 Task: Send a message to an employee of Meta
Action: Mouse moved to (503, 49)
Screenshot: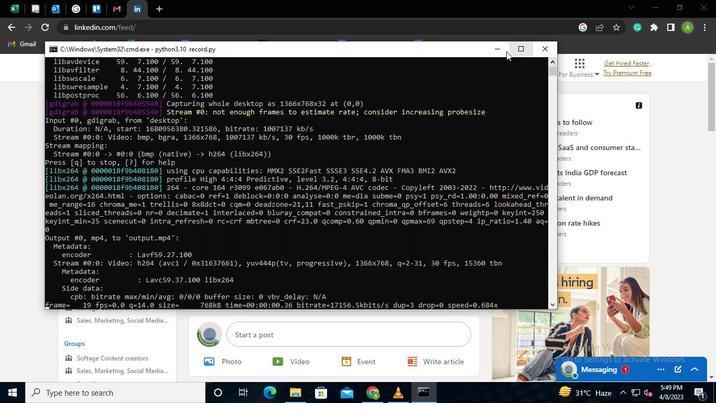 
Action: Mouse pressed left at (503, 49)
Screenshot: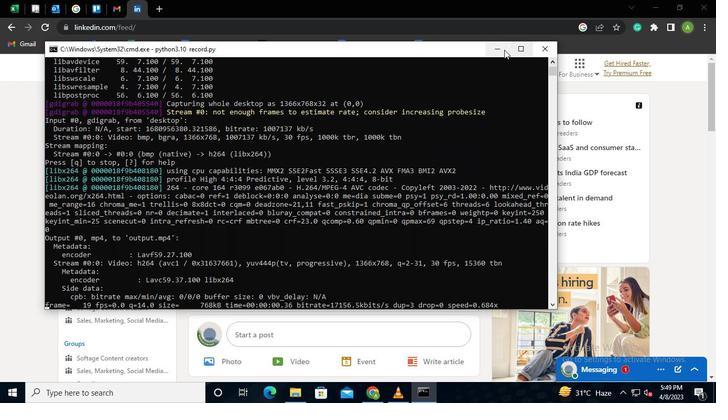 
Action: Mouse moved to (141, 66)
Screenshot: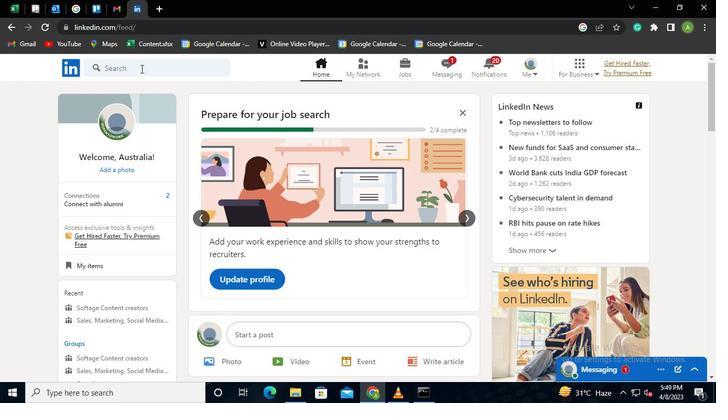 
Action: Mouse pressed left at (141, 66)
Screenshot: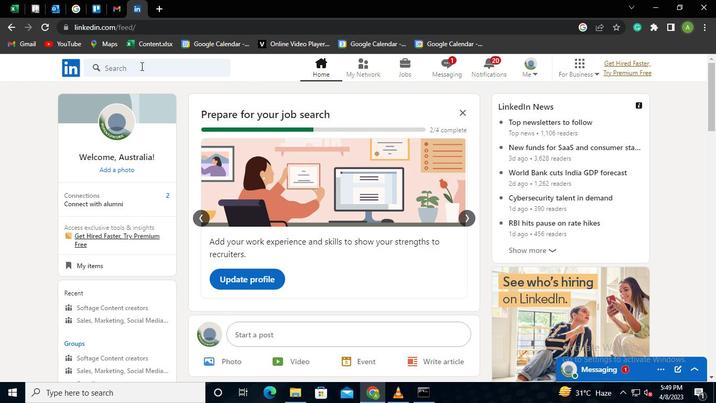 
Action: Mouse moved to (157, 109)
Screenshot: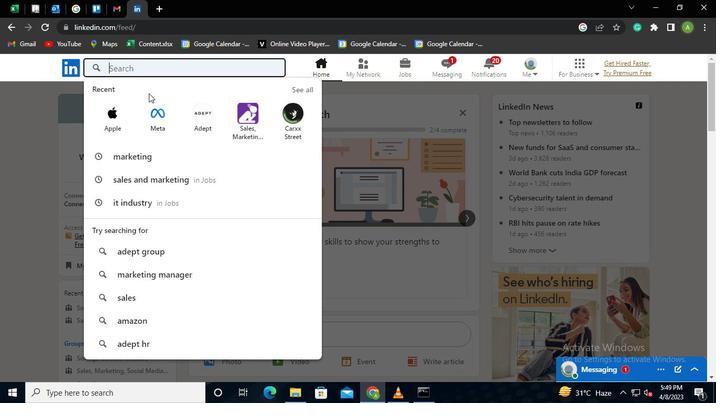 
Action: Mouse pressed left at (157, 109)
Screenshot: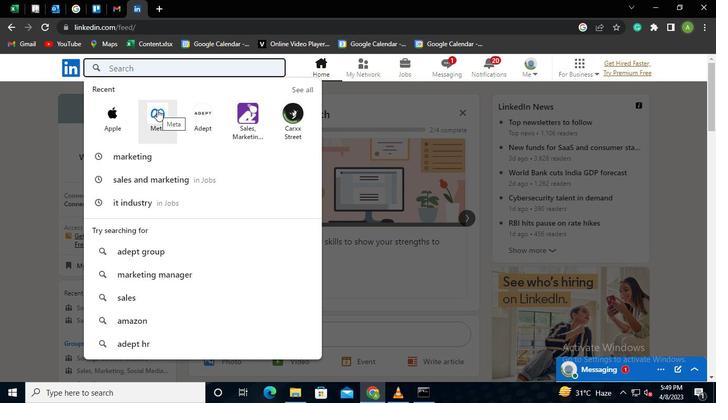 
Action: Mouse moved to (321, 293)
Screenshot: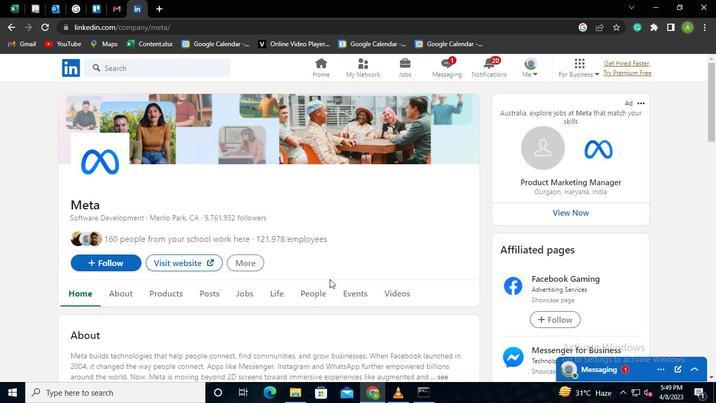 
Action: Mouse pressed left at (321, 293)
Screenshot: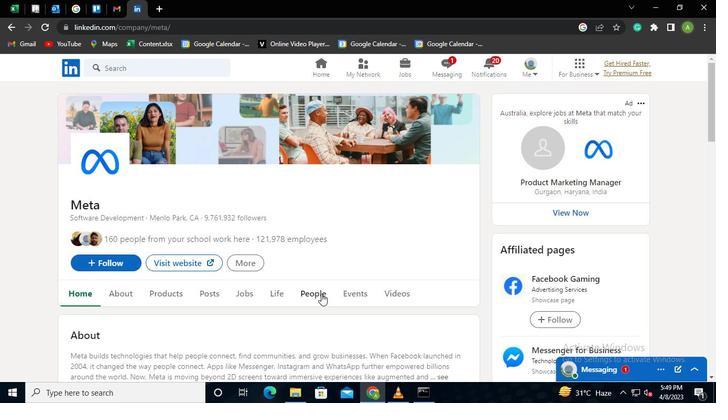 
Action: Mouse moved to (155, 202)
Screenshot: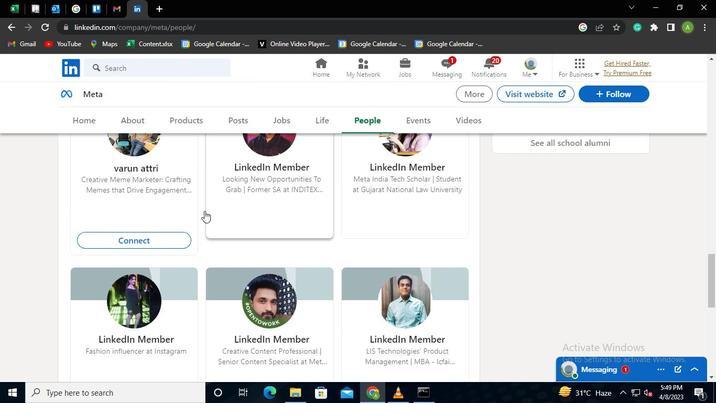 
Action: Mouse pressed left at (155, 202)
Screenshot: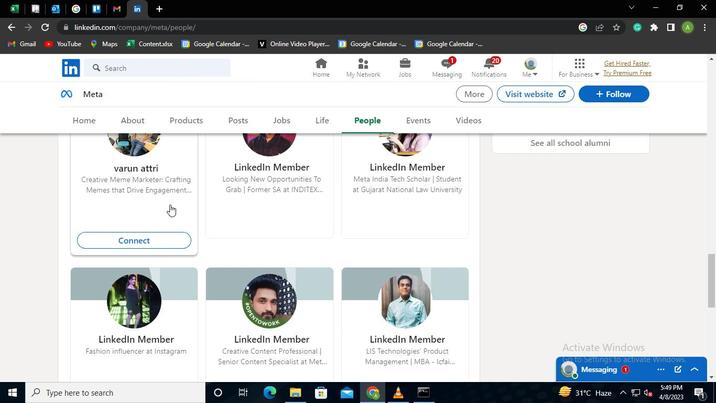 
Action: Mouse moved to (143, 152)
Screenshot: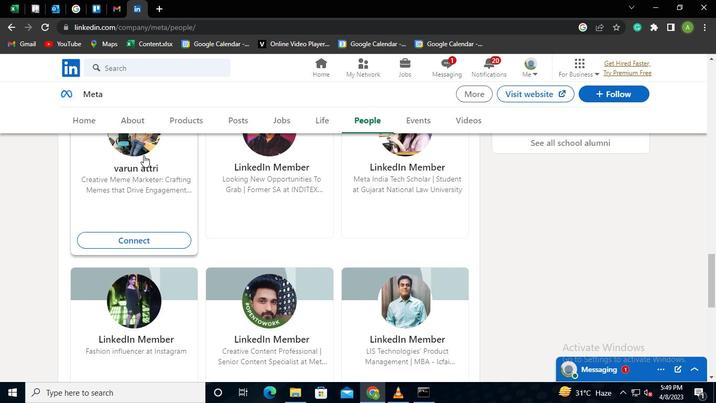 
Action: Mouse pressed left at (143, 152)
Screenshot: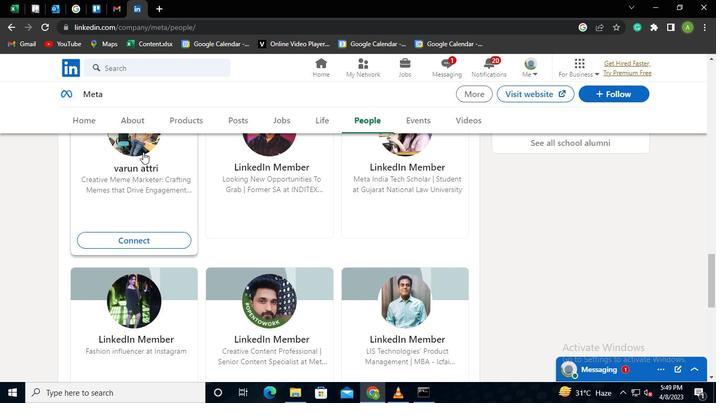 
Action: Mouse moved to (164, 207)
Screenshot: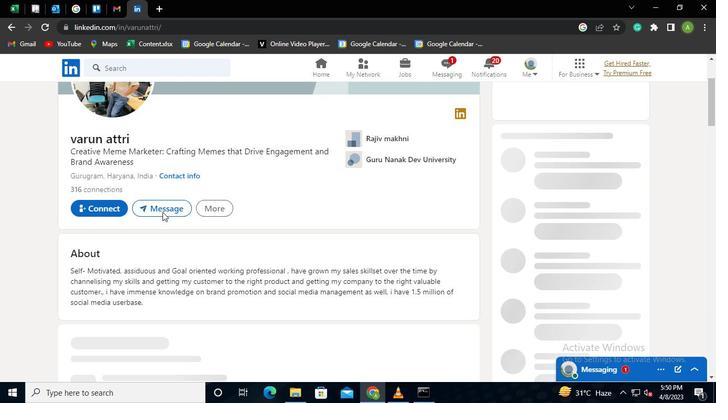 
Action: Mouse pressed left at (164, 207)
Screenshot: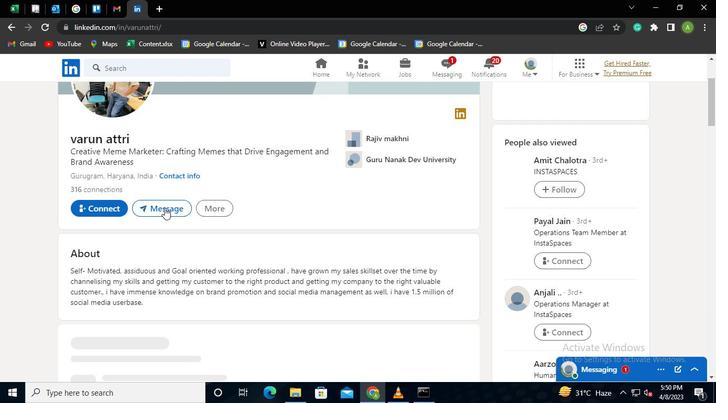 
Action: Mouse moved to (322, 183)
Screenshot: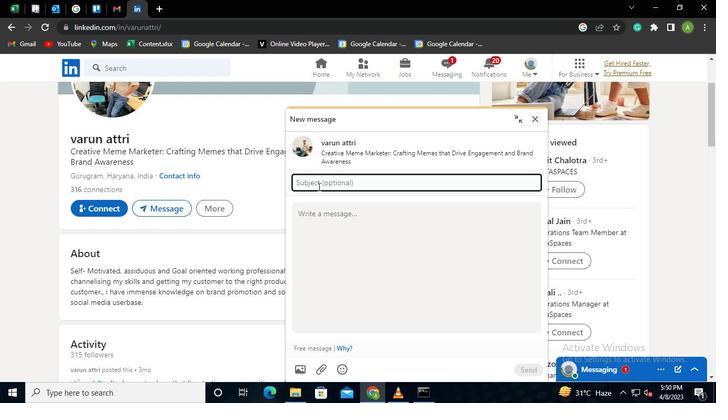 
Action: Mouse pressed left at (322, 183)
Screenshot: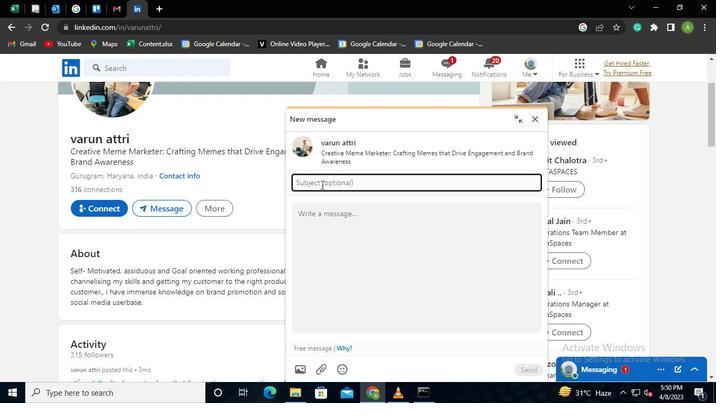 
Action: Mouse moved to (313, 178)
Screenshot: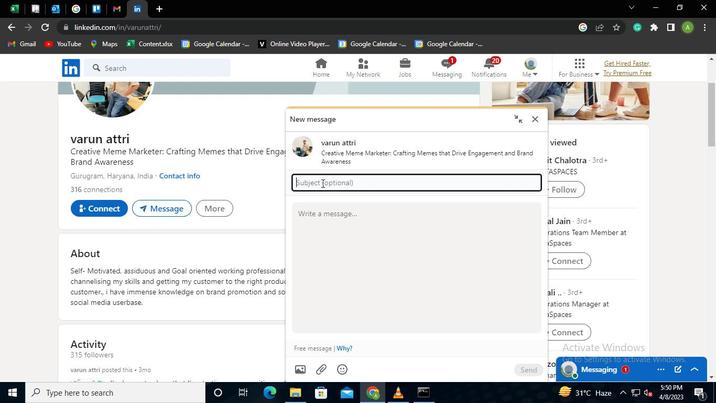 
Action: Keyboard Key.shift
Screenshot: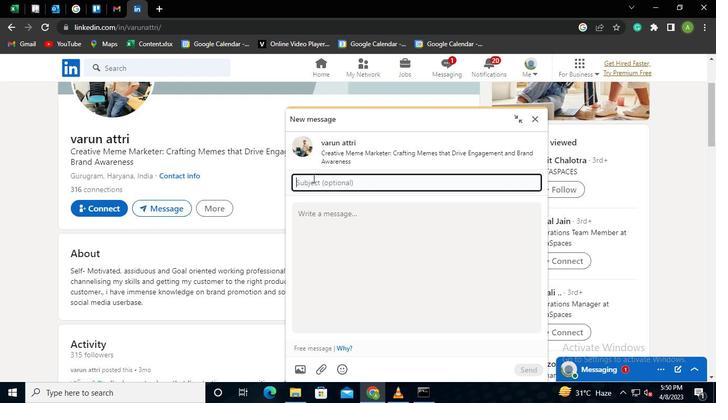 
Action: Keyboard T
Screenshot: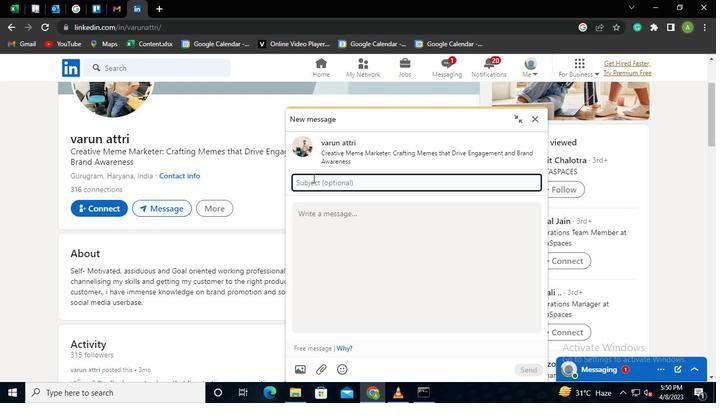 
Action: Keyboard o
Screenshot: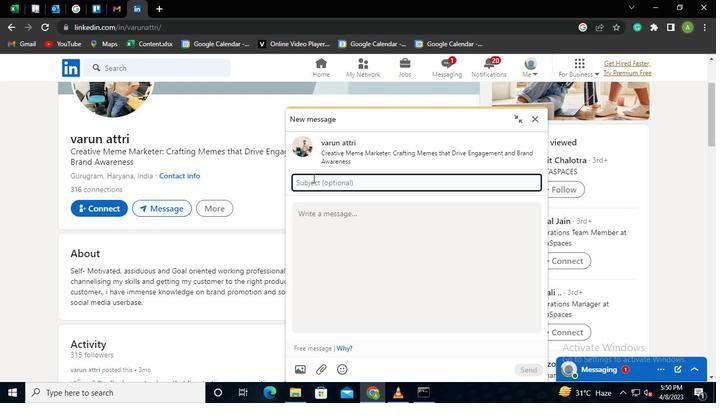 
Action: Keyboard Key.space
Screenshot: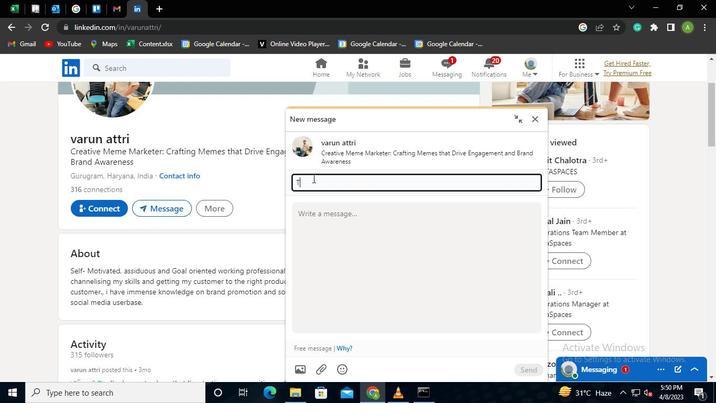 
Action: Keyboard k
Screenshot: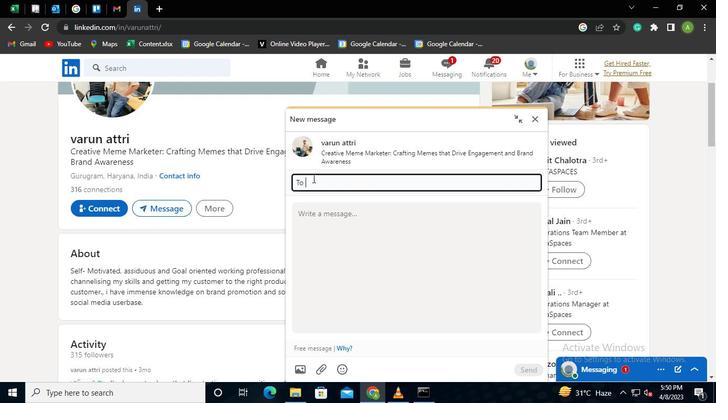 
Action: Keyboard n
Screenshot: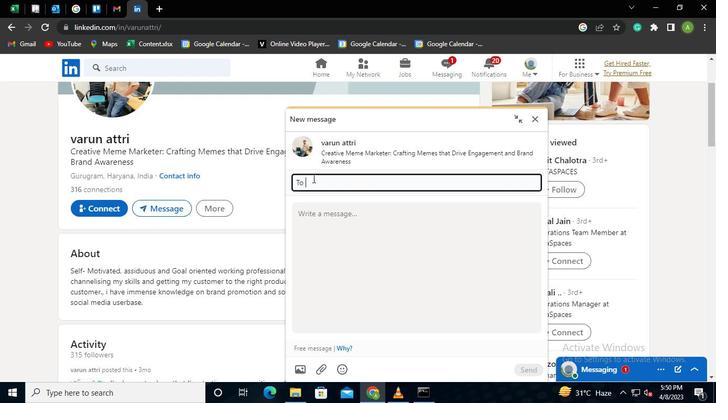 
Action: Keyboard o
Screenshot: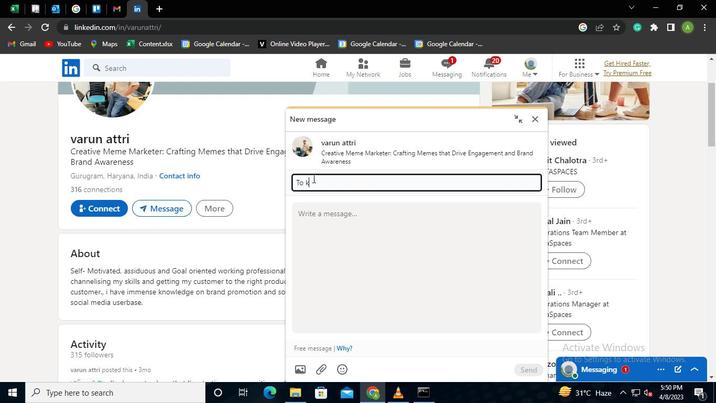 
Action: Keyboard w
Screenshot: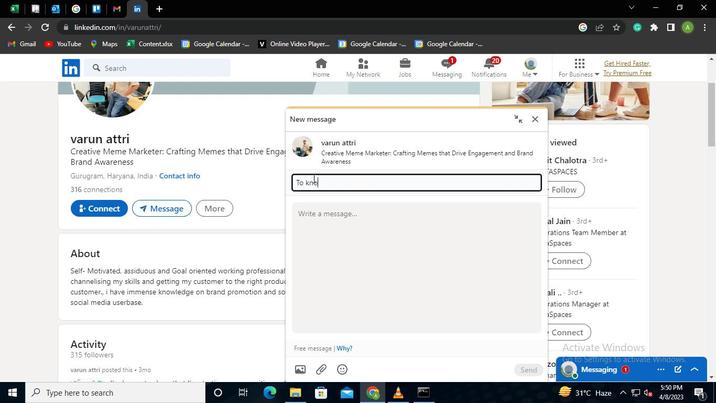 
Action: Keyboard Key.space
Screenshot: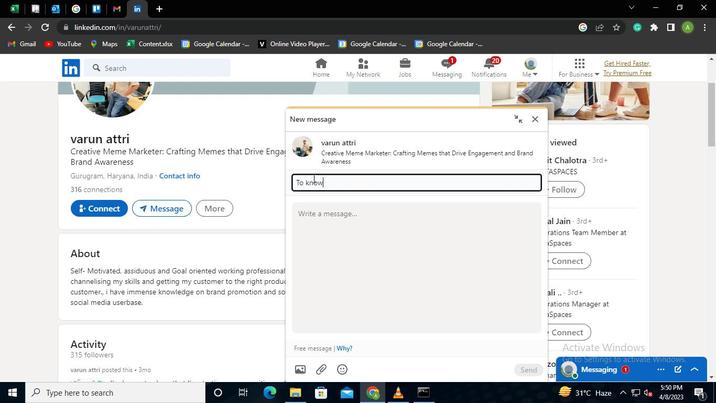 
Action: Keyboard a
Screenshot: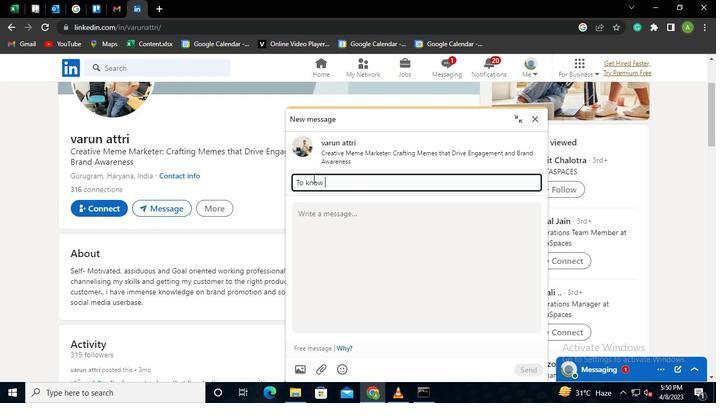 
Action: Keyboard b
Screenshot: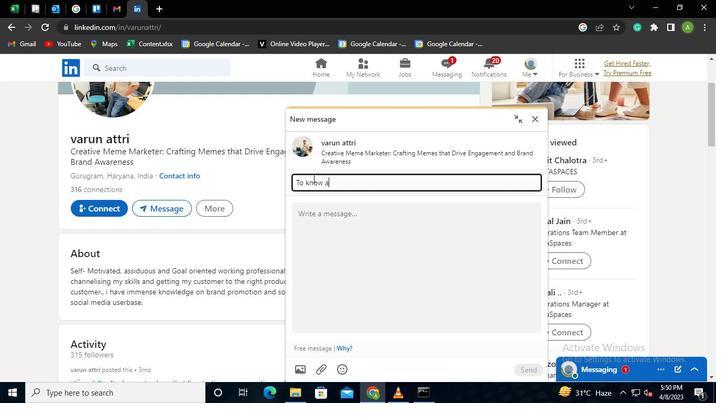 
Action: Keyboard o
Screenshot: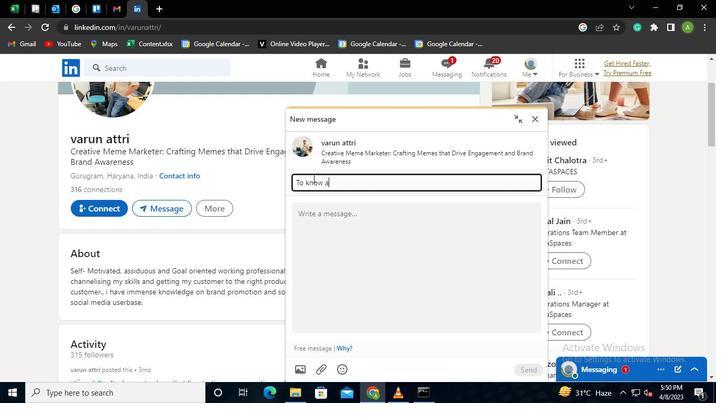 
Action: Keyboard u
Screenshot: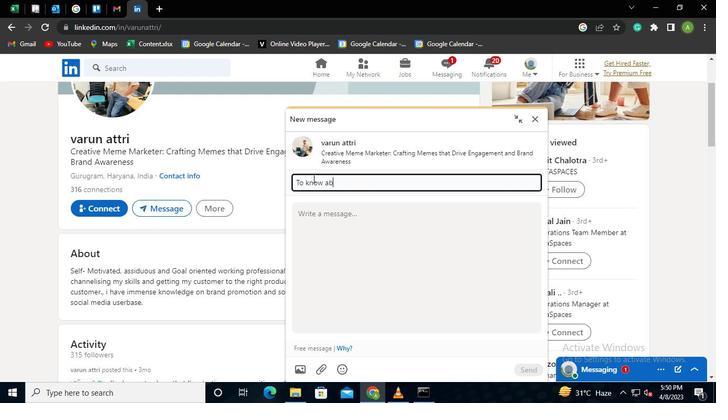
Action: Keyboard t
Screenshot: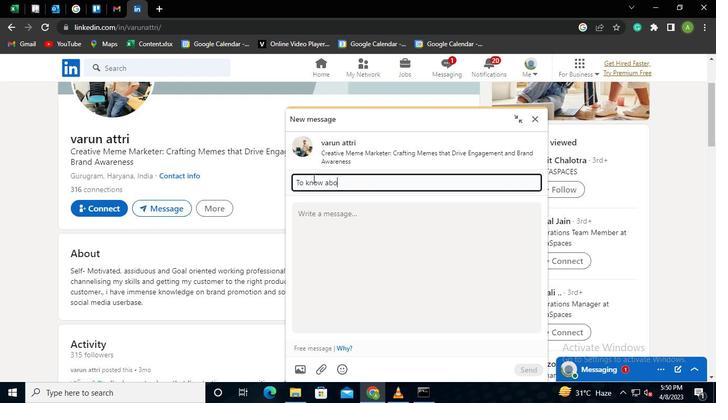 
Action: Keyboard Key.space
Screenshot: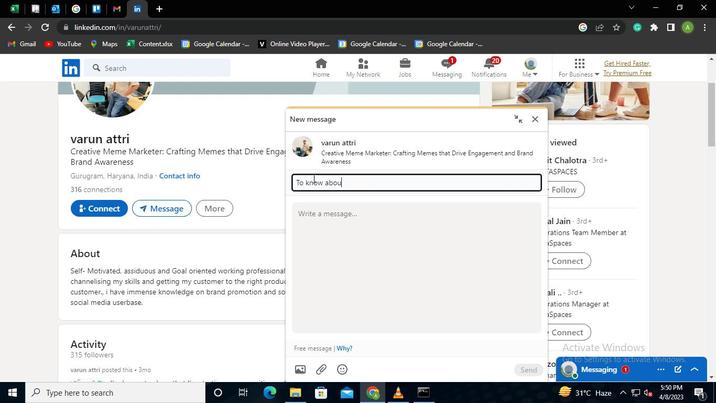 
Action: Keyboard Key.shift
Screenshot: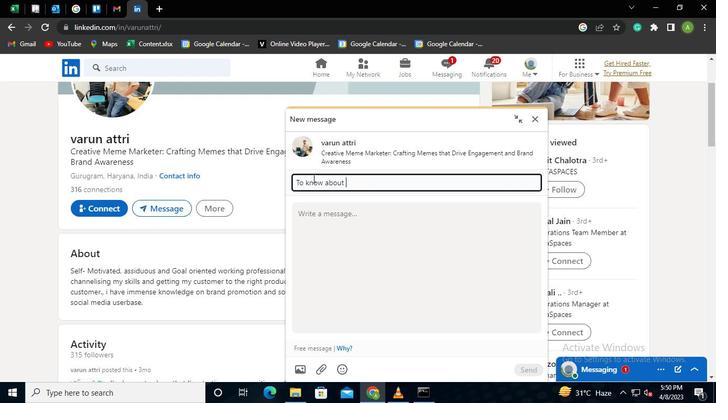 
Action: Keyboard M
Screenshot: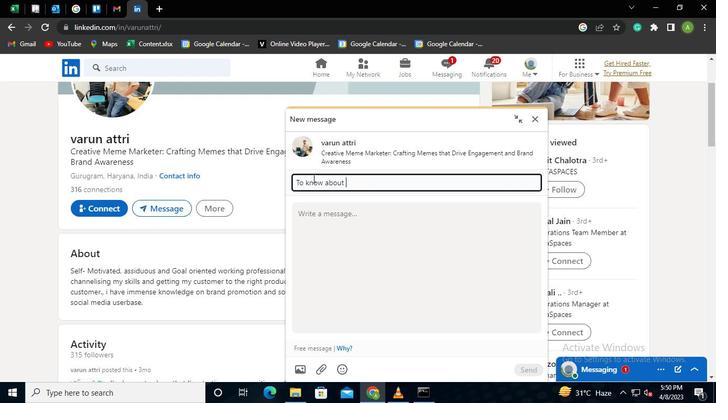 
Action: Keyboard e
Screenshot: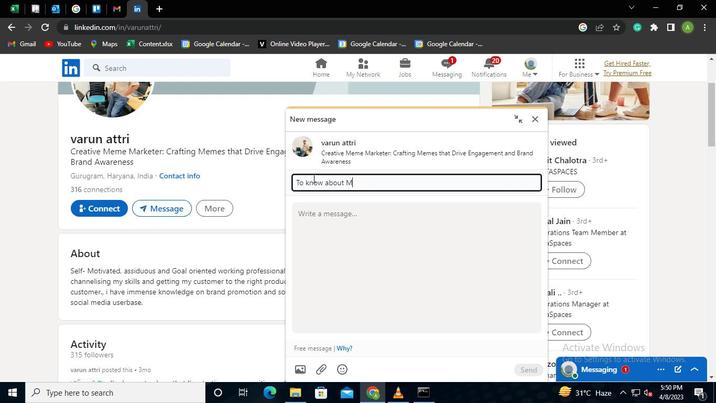 
Action: Keyboard t
Screenshot: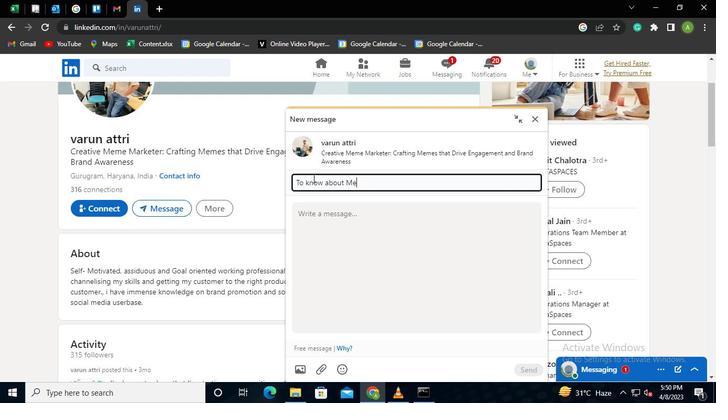 
Action: Keyboard a
Screenshot: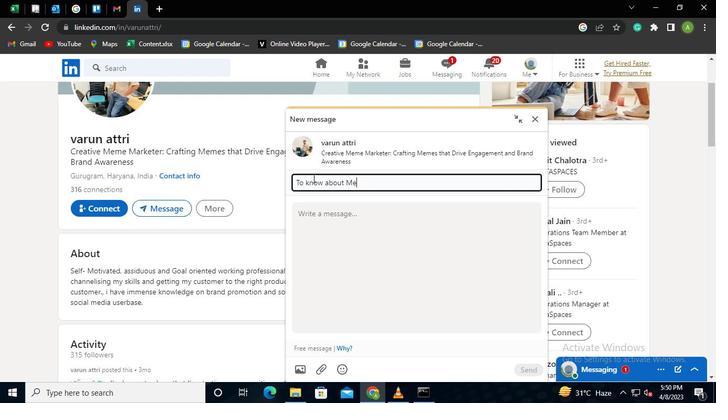 
Action: Mouse moved to (352, 217)
Screenshot: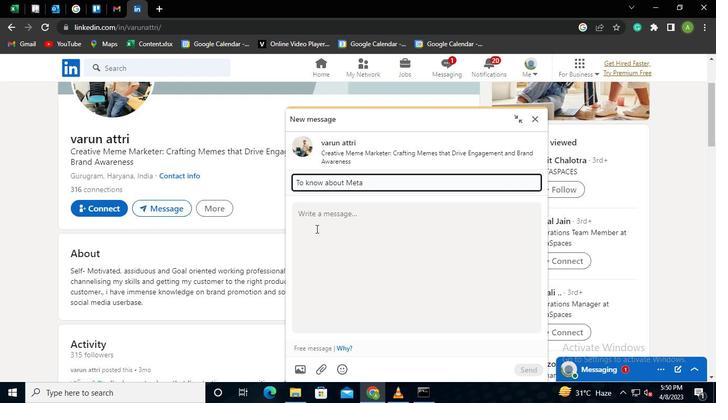 
Action: Mouse pressed left at (352, 217)
Screenshot: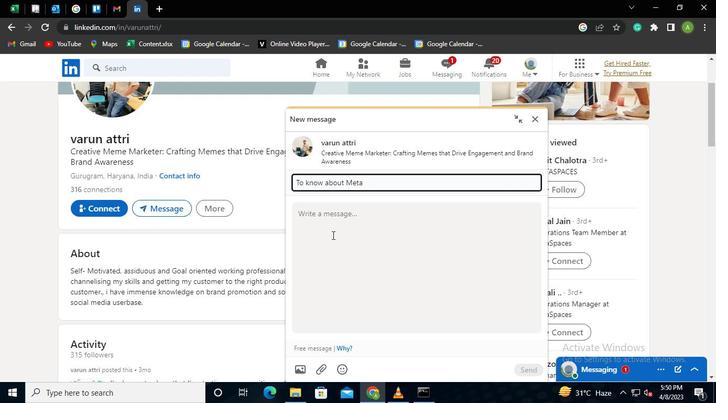 
Action: Mouse moved to (343, 213)
Screenshot: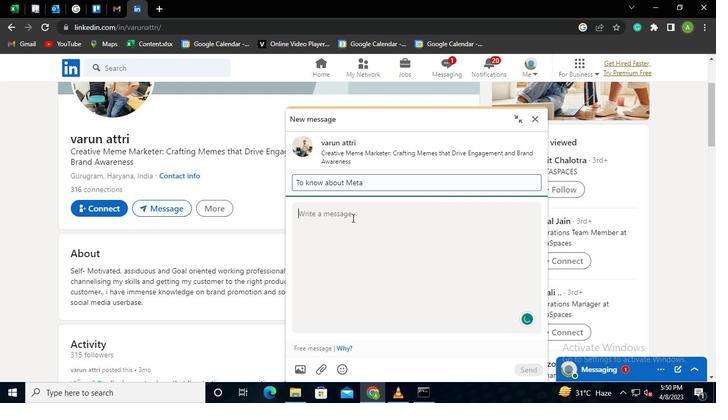 
Action: Keyboard Key.shift
Screenshot: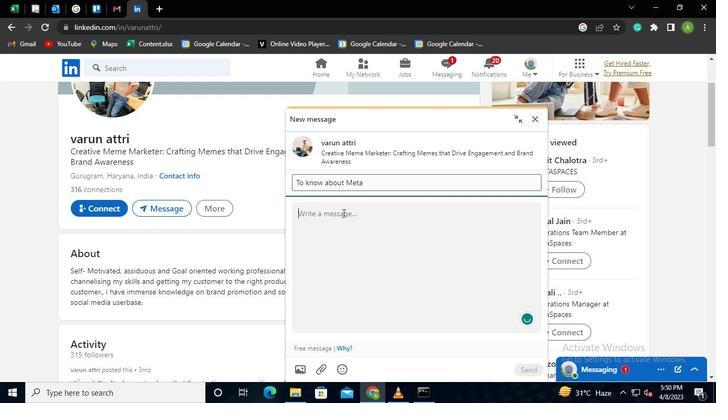 
Action: Keyboard H
Screenshot: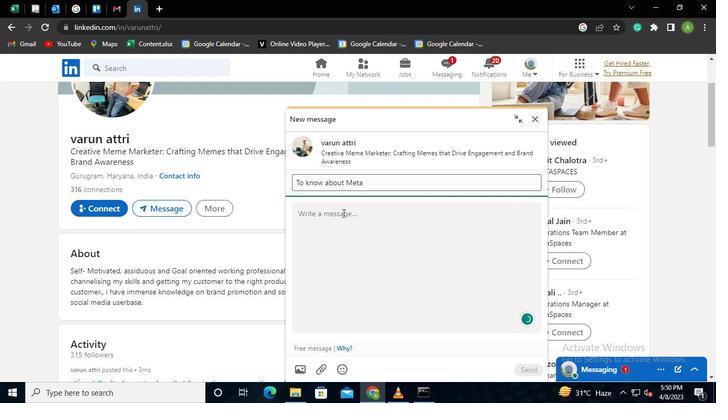 
Action: Keyboard i
Screenshot: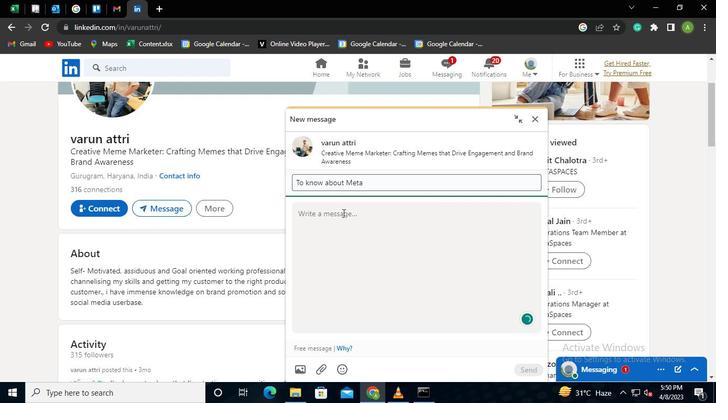 
Action: Mouse moved to (526, 369)
Screenshot: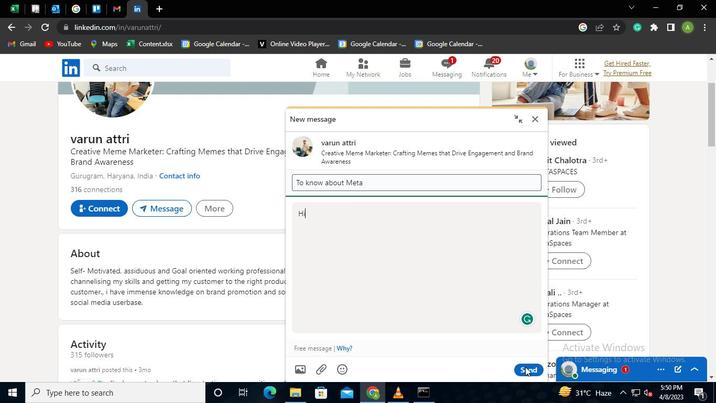 
Action: Mouse pressed left at (526, 369)
Screenshot: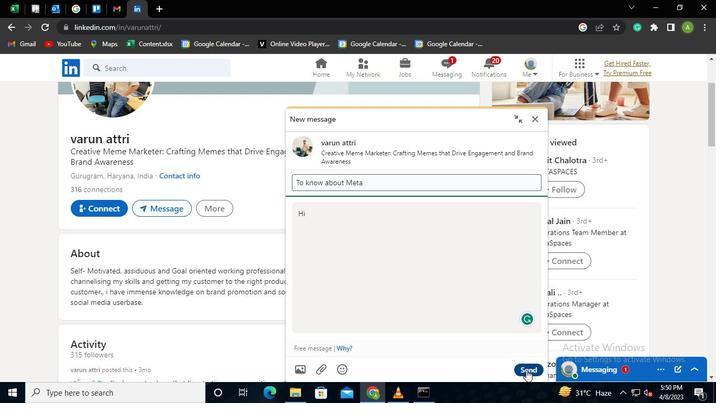 
Action: Mouse moved to (429, 393)
Screenshot: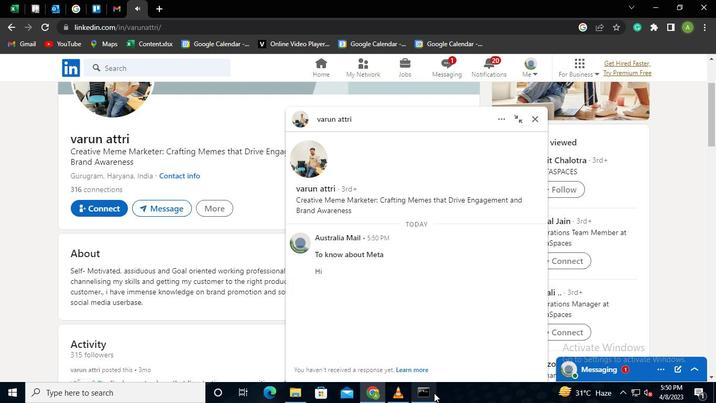 
Action: Mouse pressed left at (429, 393)
Screenshot: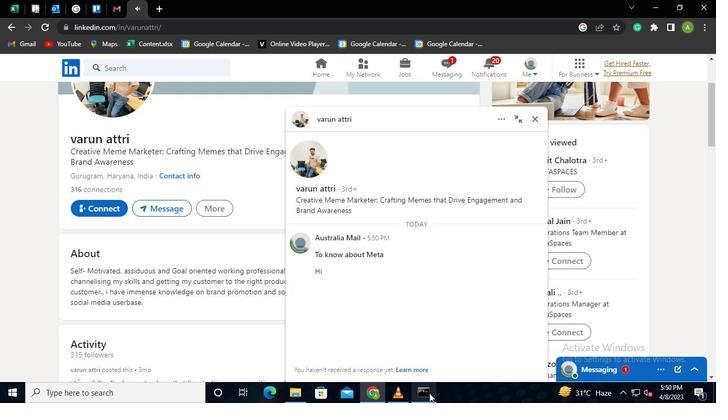 
Action: Mouse moved to (545, 50)
Screenshot: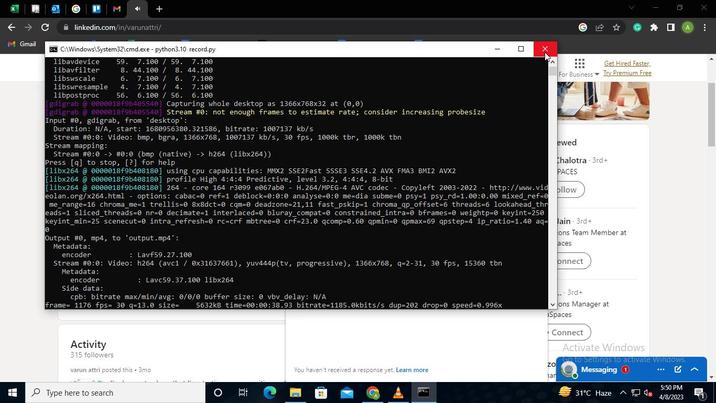 
Action: Mouse pressed left at (545, 50)
Screenshot: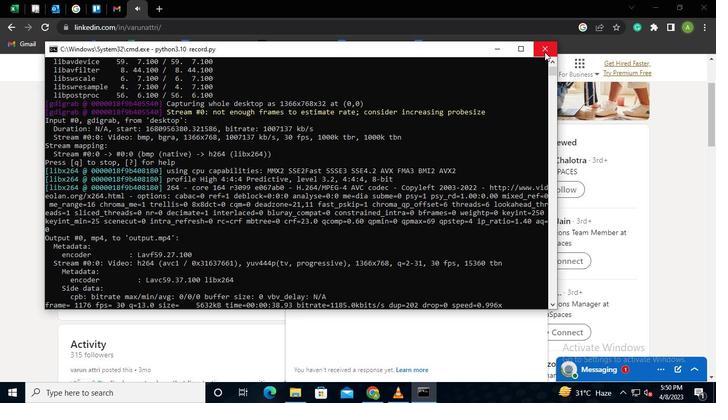 
